 Task: Look for products from Miyoko's only.
Action: Mouse moved to (16, 75)
Screenshot: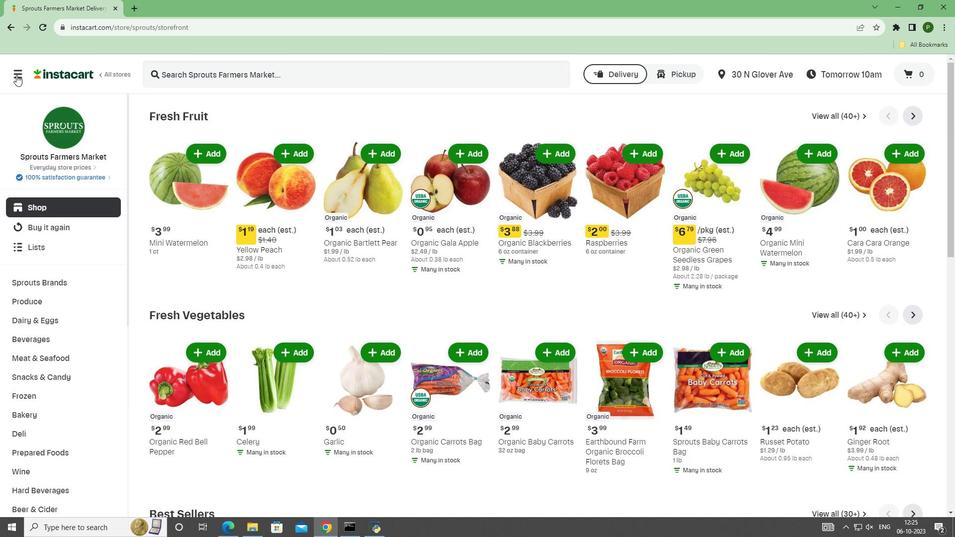 
Action: Mouse pressed left at (16, 75)
Screenshot: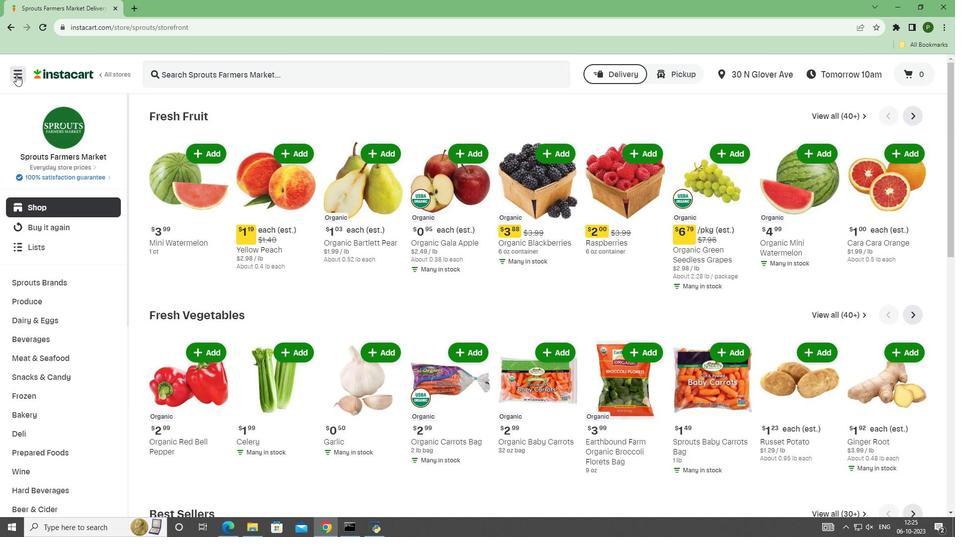 
Action: Mouse moved to (45, 261)
Screenshot: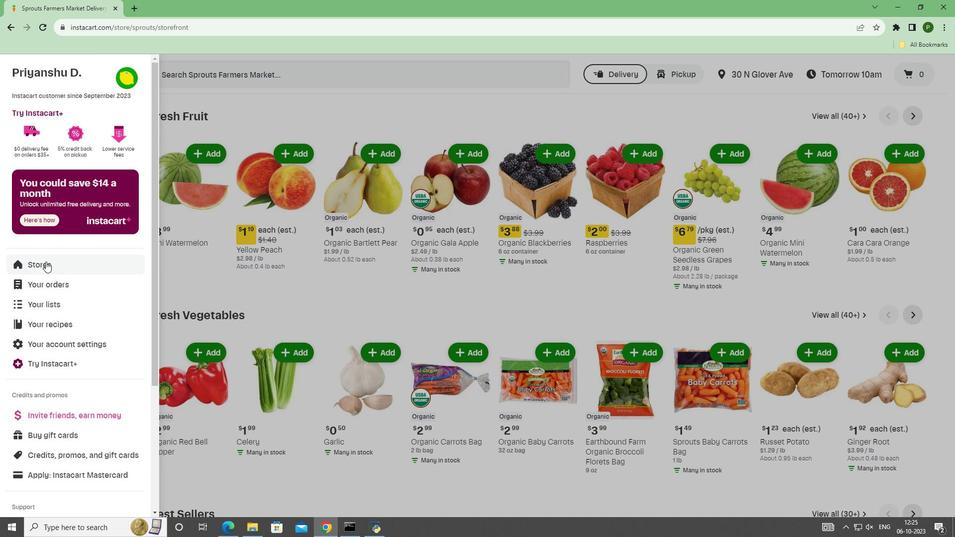 
Action: Mouse pressed left at (45, 261)
Screenshot: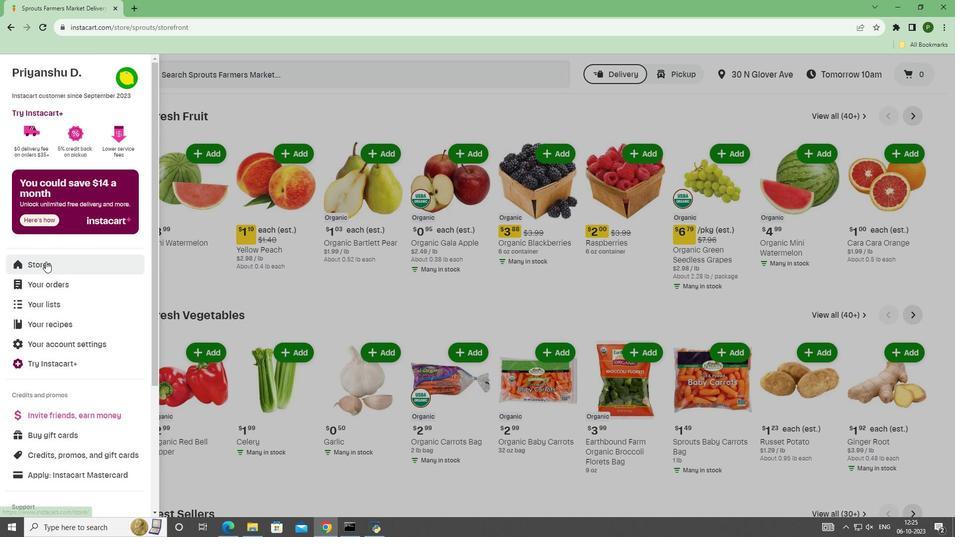 
Action: Mouse moved to (224, 115)
Screenshot: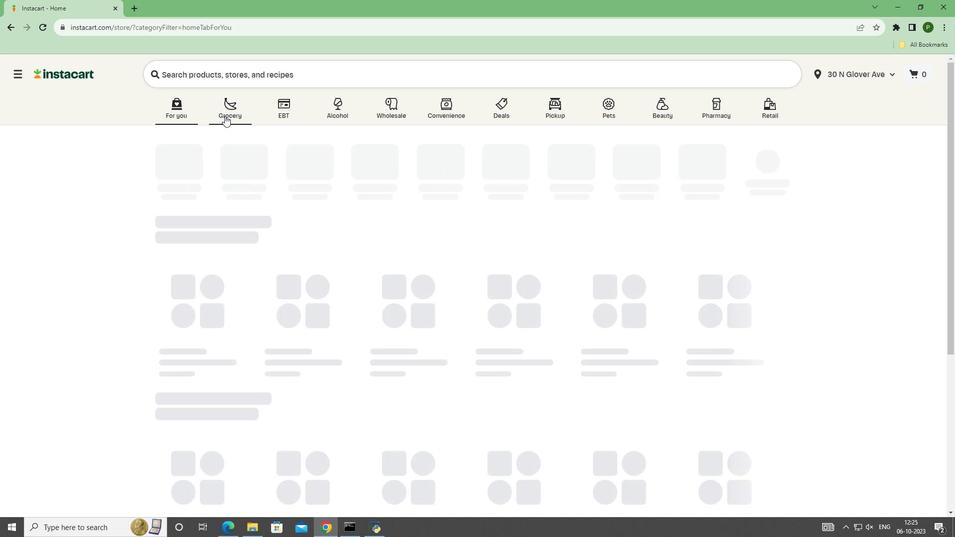 
Action: Mouse pressed left at (224, 115)
Screenshot: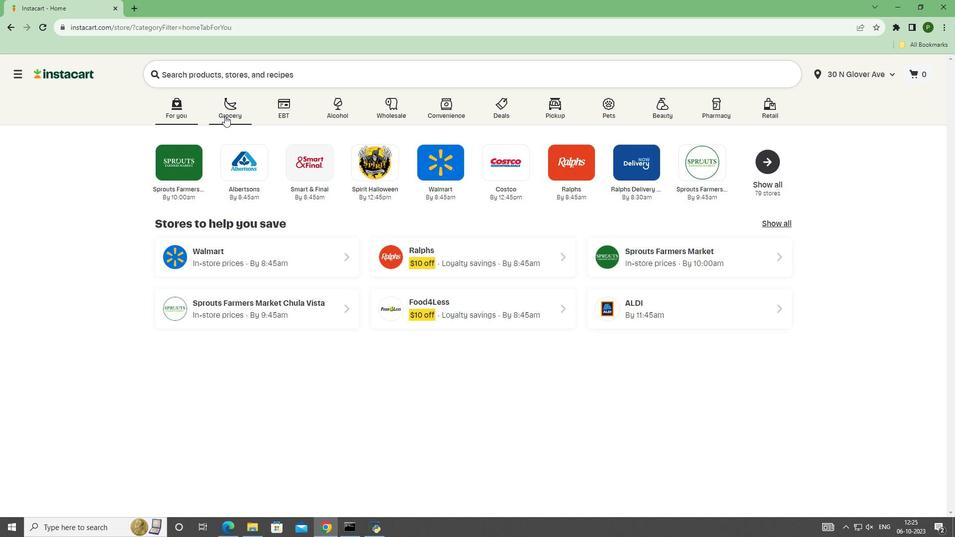 
Action: Mouse moved to (608, 229)
Screenshot: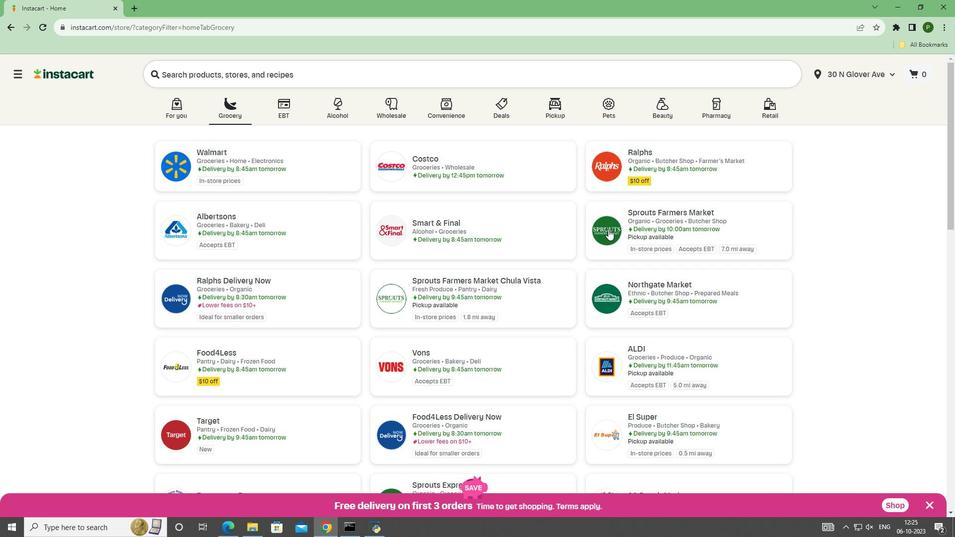 
Action: Mouse pressed left at (608, 229)
Screenshot: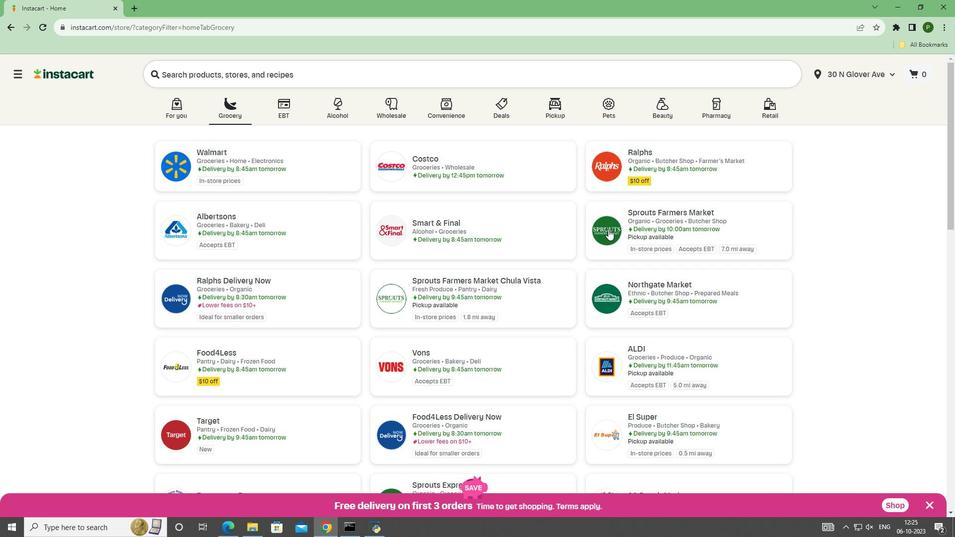 
Action: Mouse moved to (67, 319)
Screenshot: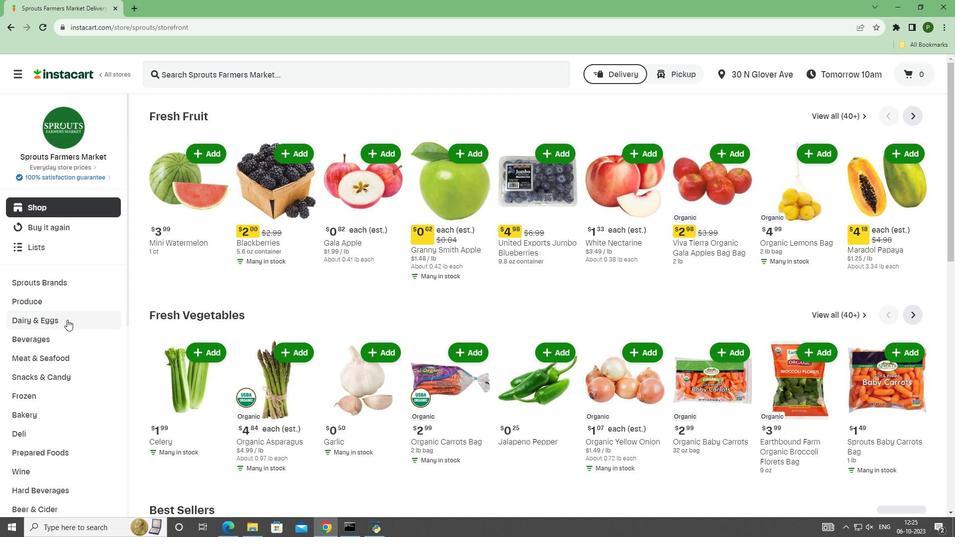 
Action: Mouse pressed left at (67, 319)
Screenshot: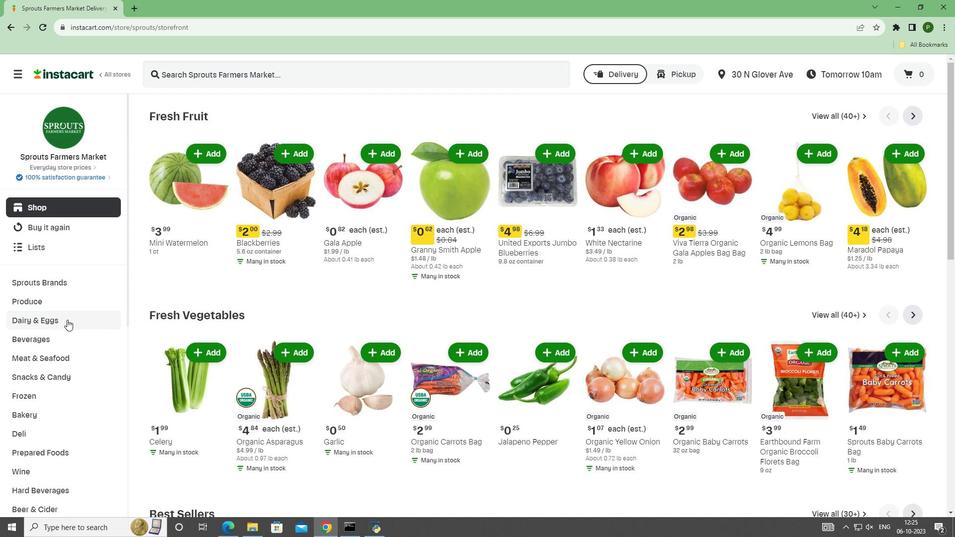 
Action: Mouse moved to (57, 356)
Screenshot: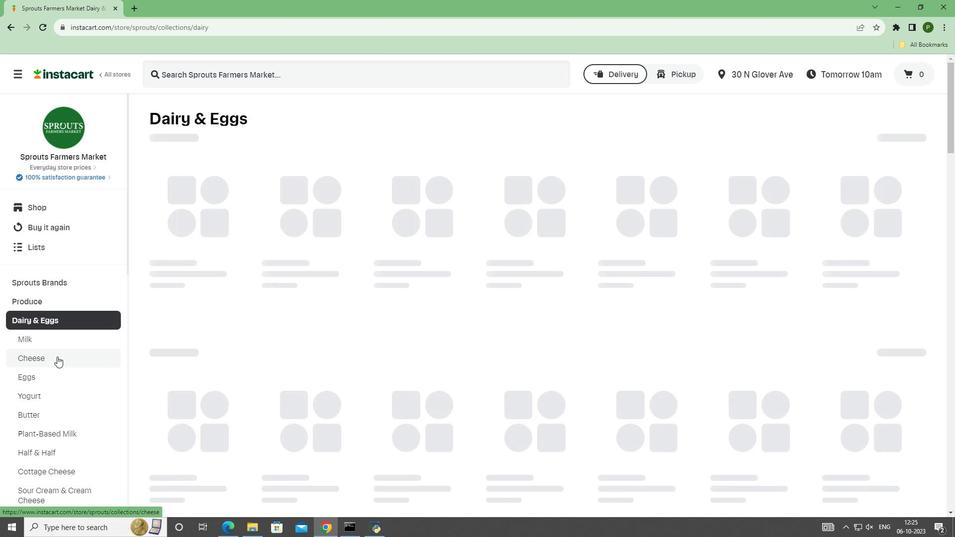 
Action: Mouse pressed left at (57, 356)
Screenshot: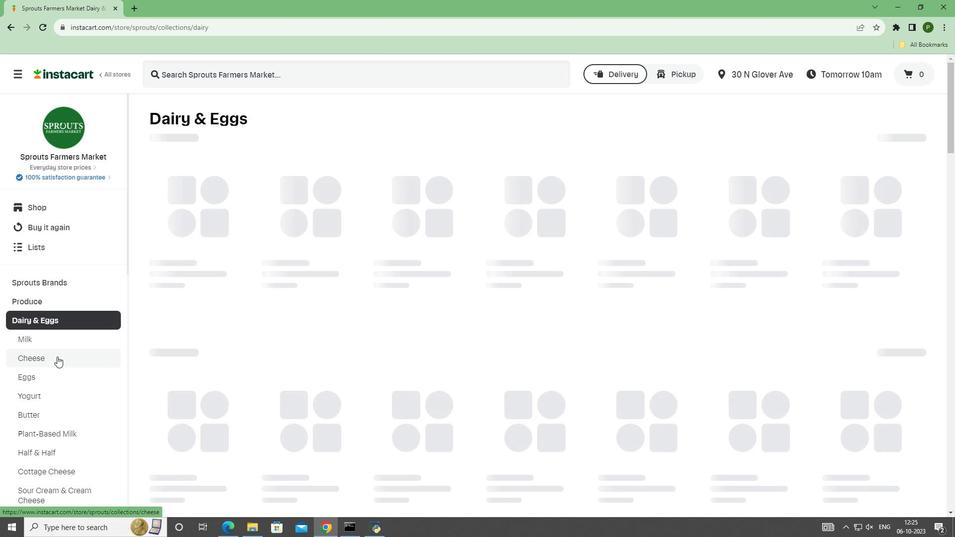 
Action: Mouse moved to (315, 210)
Screenshot: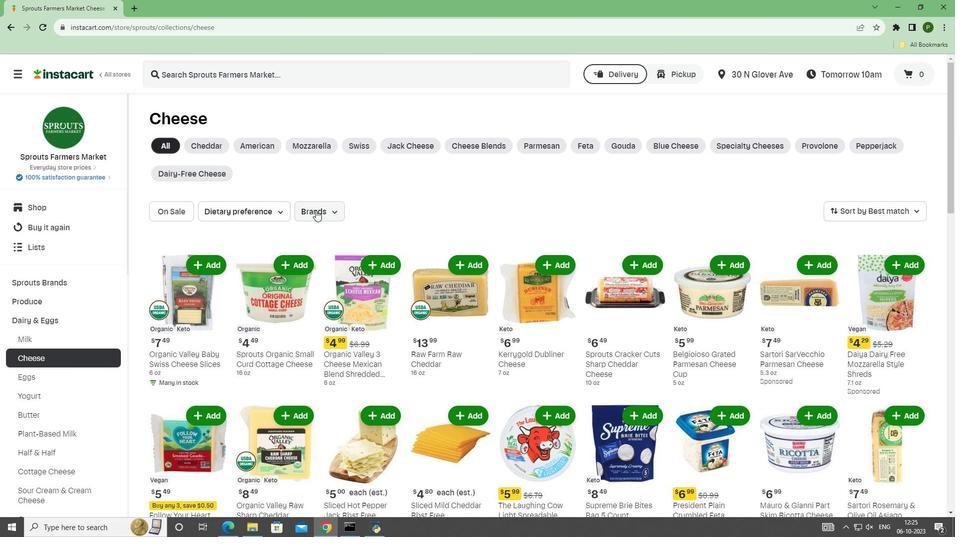 
Action: Mouse pressed left at (315, 210)
Screenshot: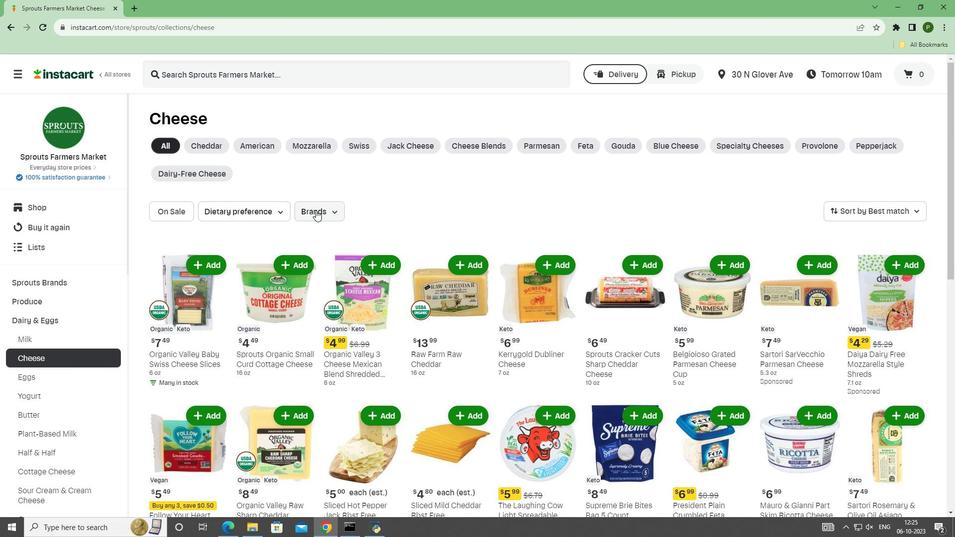 
Action: Mouse moved to (346, 300)
Screenshot: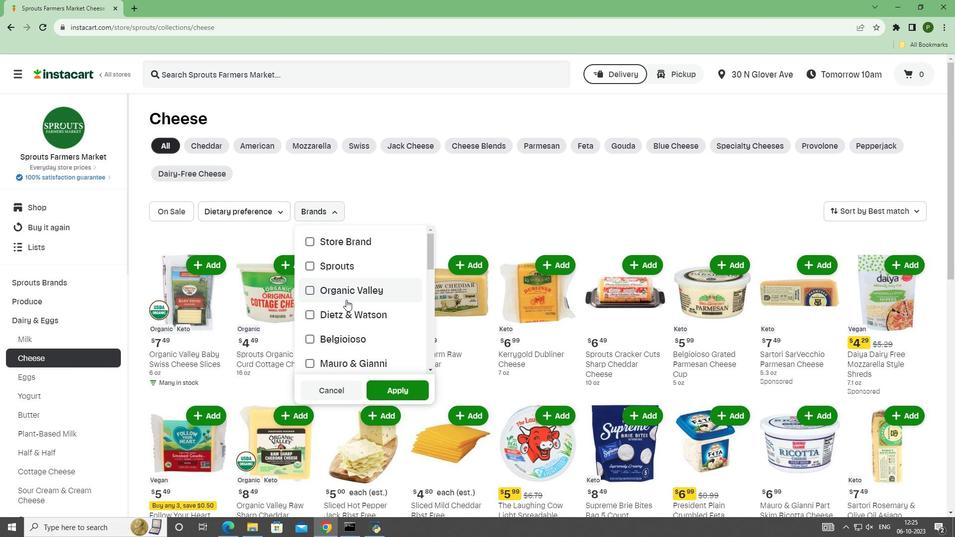 
Action: Mouse scrolled (346, 299) with delta (0, 0)
Screenshot: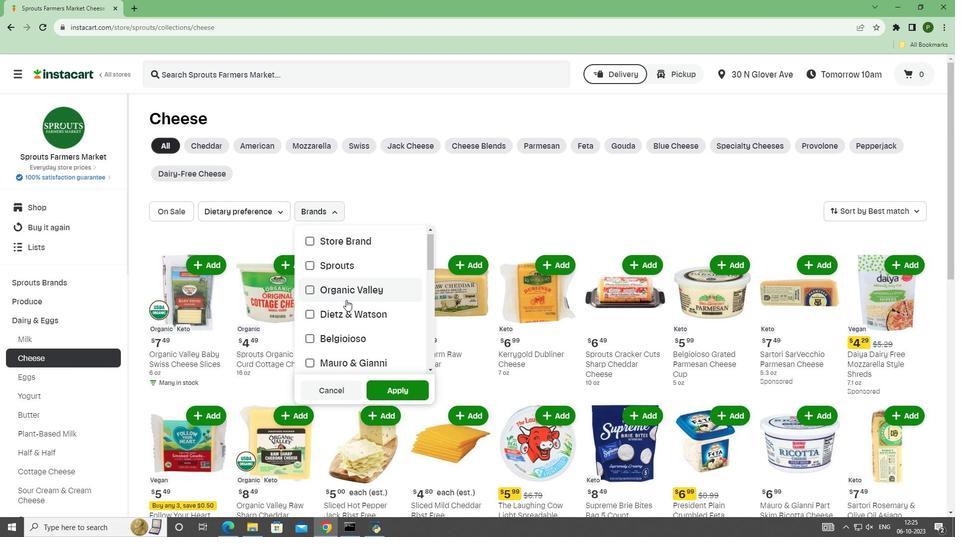 
Action: Mouse scrolled (346, 299) with delta (0, 0)
Screenshot: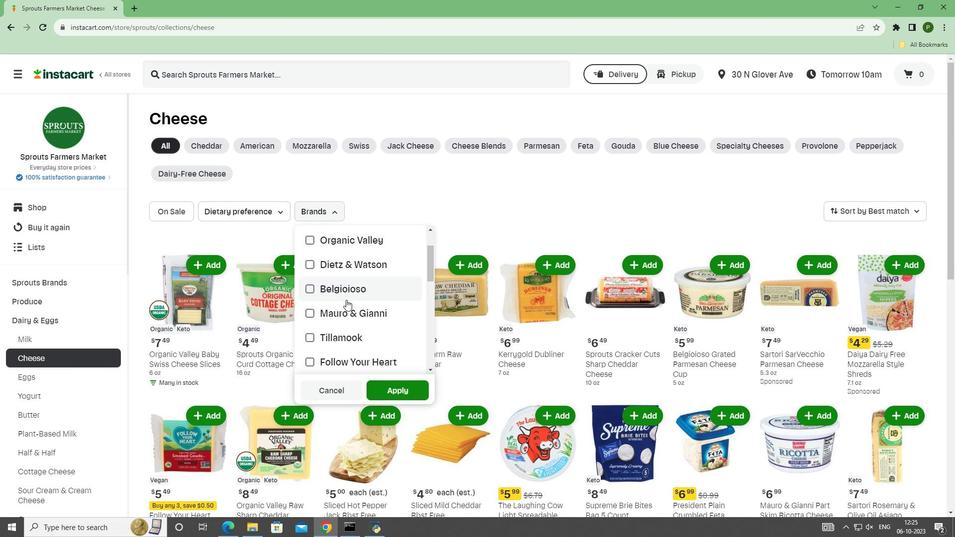 
Action: Mouse scrolled (346, 299) with delta (0, 0)
Screenshot: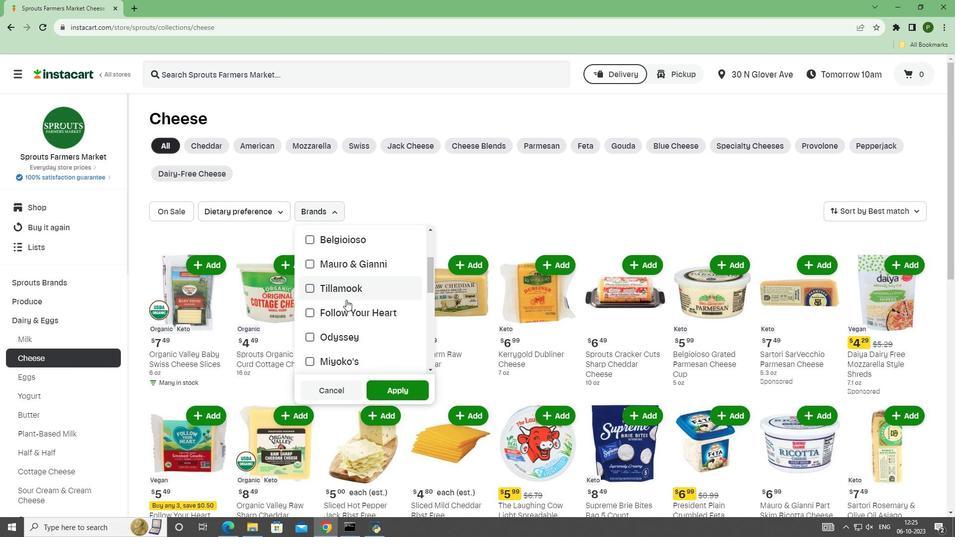 
Action: Mouse moved to (339, 307)
Screenshot: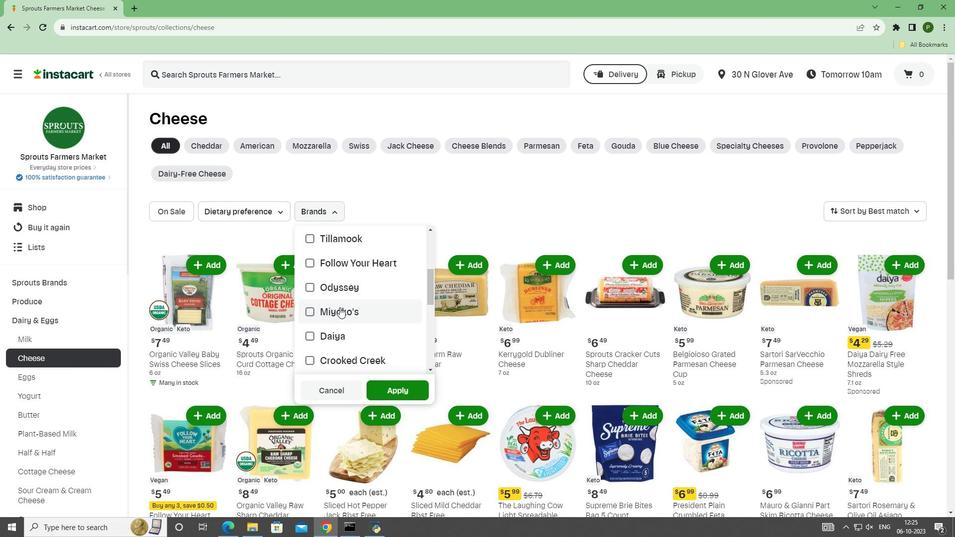 
Action: Mouse pressed left at (339, 307)
Screenshot: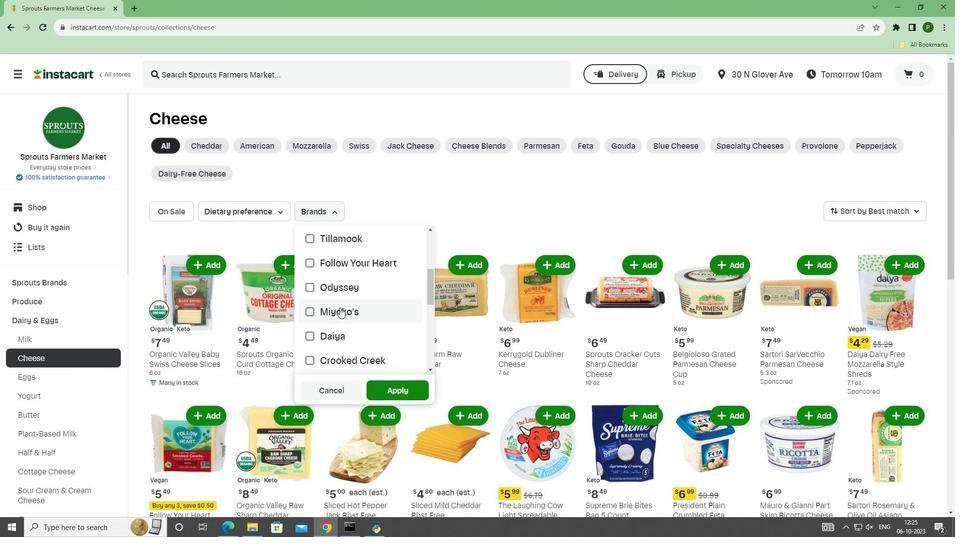
Action: Mouse moved to (401, 387)
Screenshot: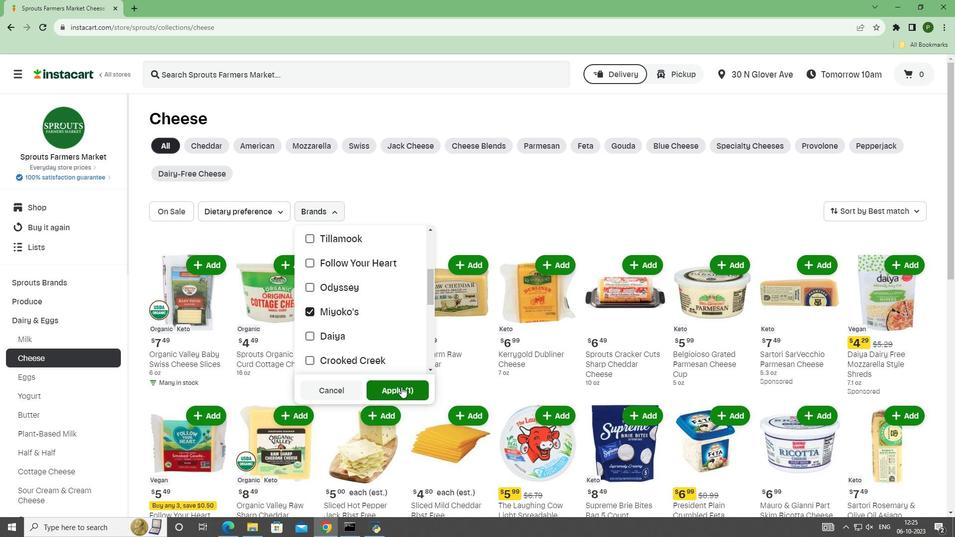 
Action: Mouse pressed left at (401, 387)
Screenshot: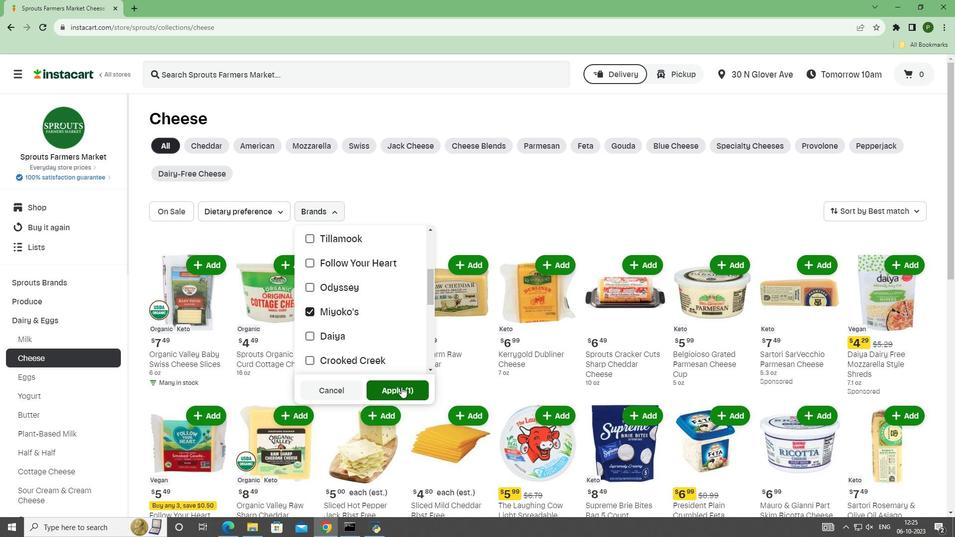 
Action: Mouse moved to (504, 417)
Screenshot: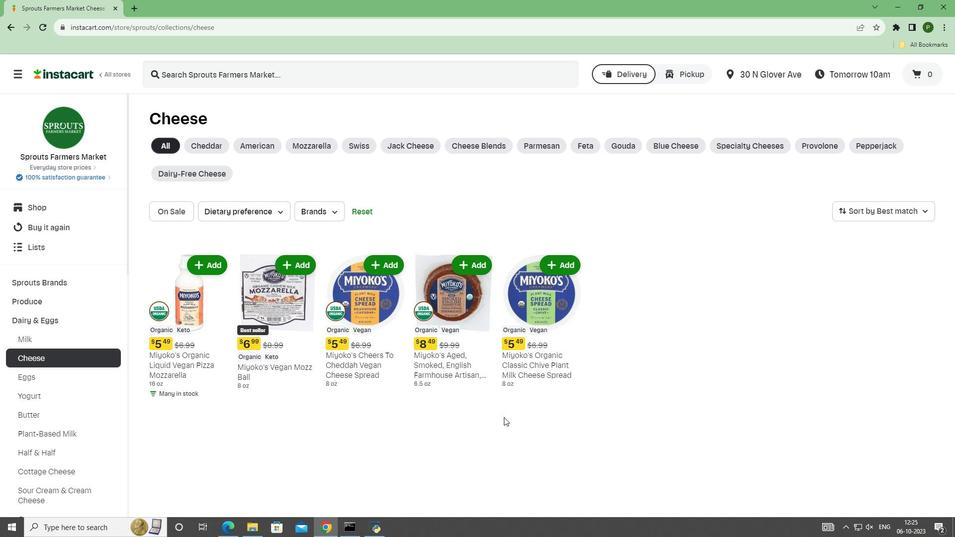 
